 Task: Change the date format to 31/12/2023.
Action: Mouse moved to (1160, 123)
Screenshot: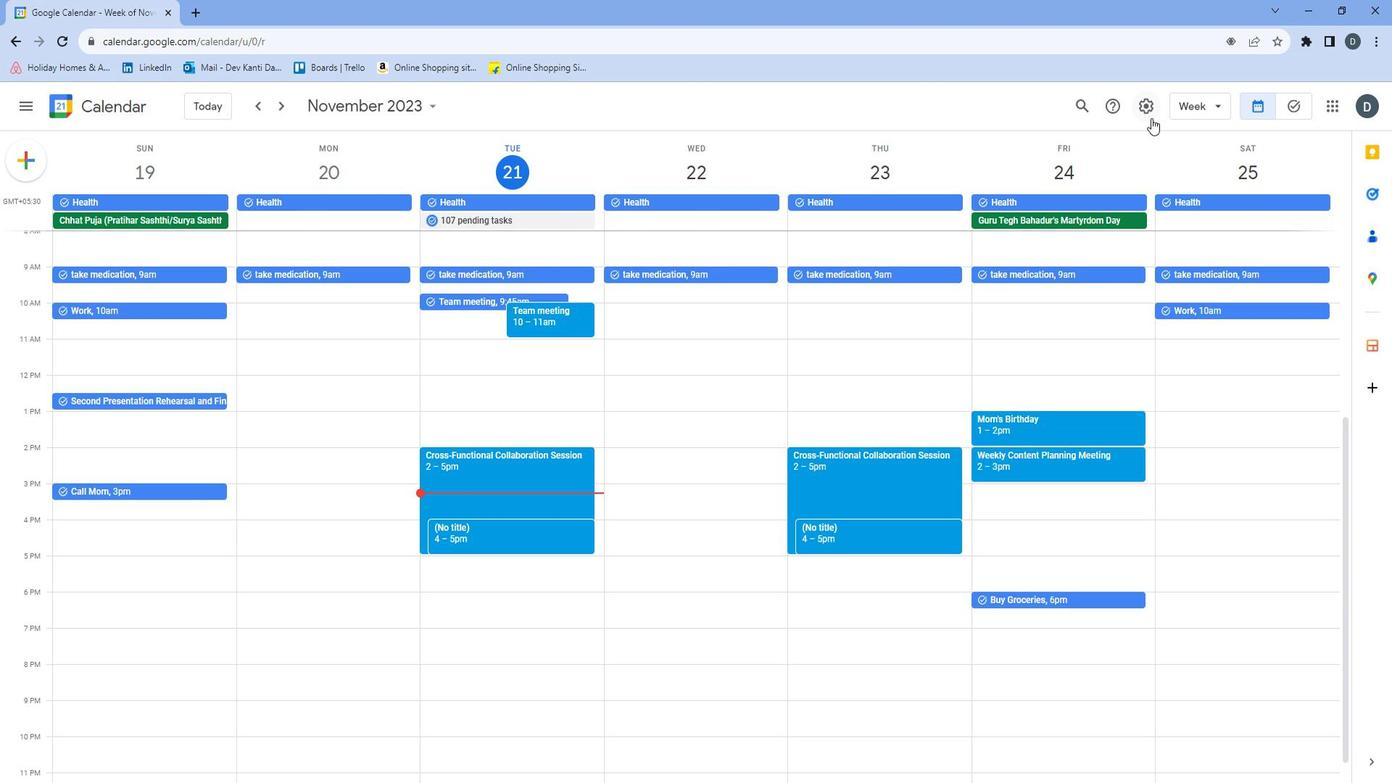 
Action: Mouse pressed left at (1160, 123)
Screenshot: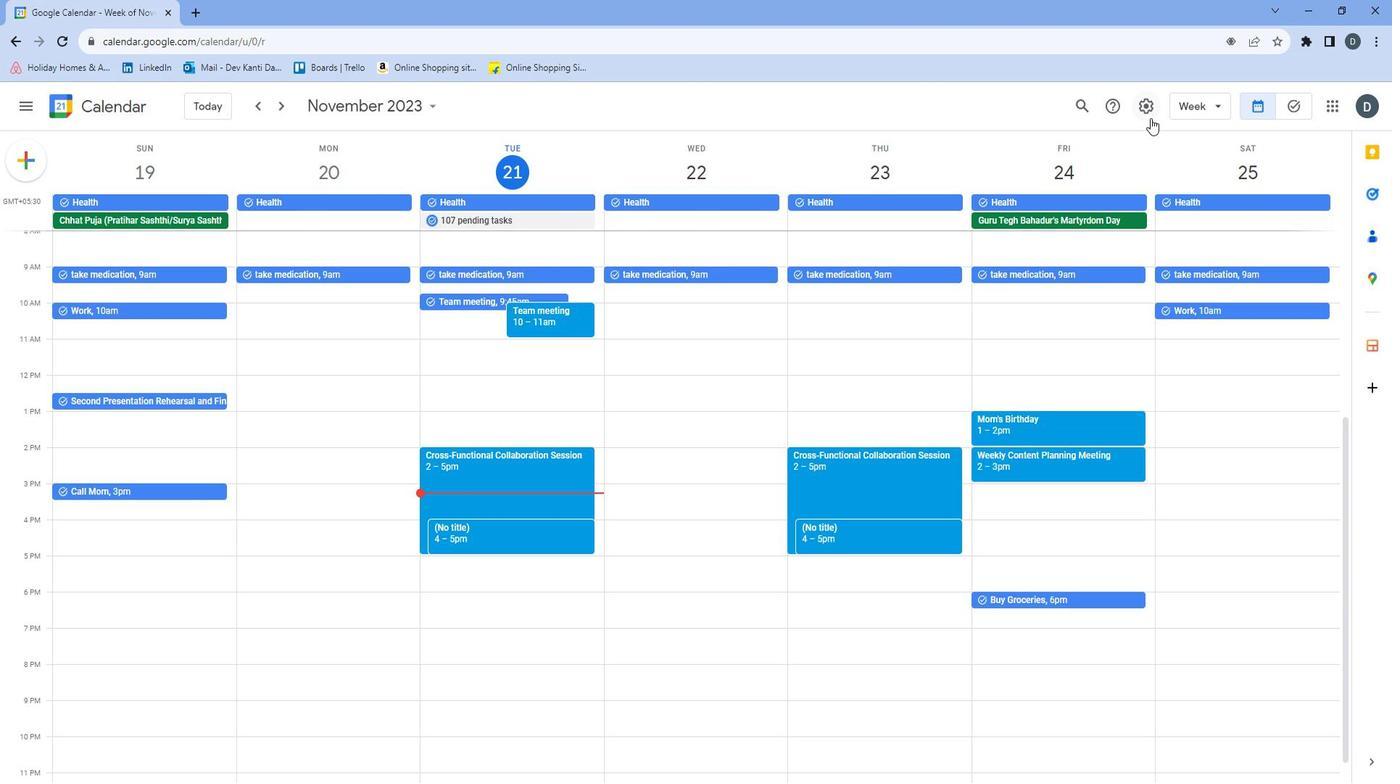 
Action: Mouse moved to (1173, 151)
Screenshot: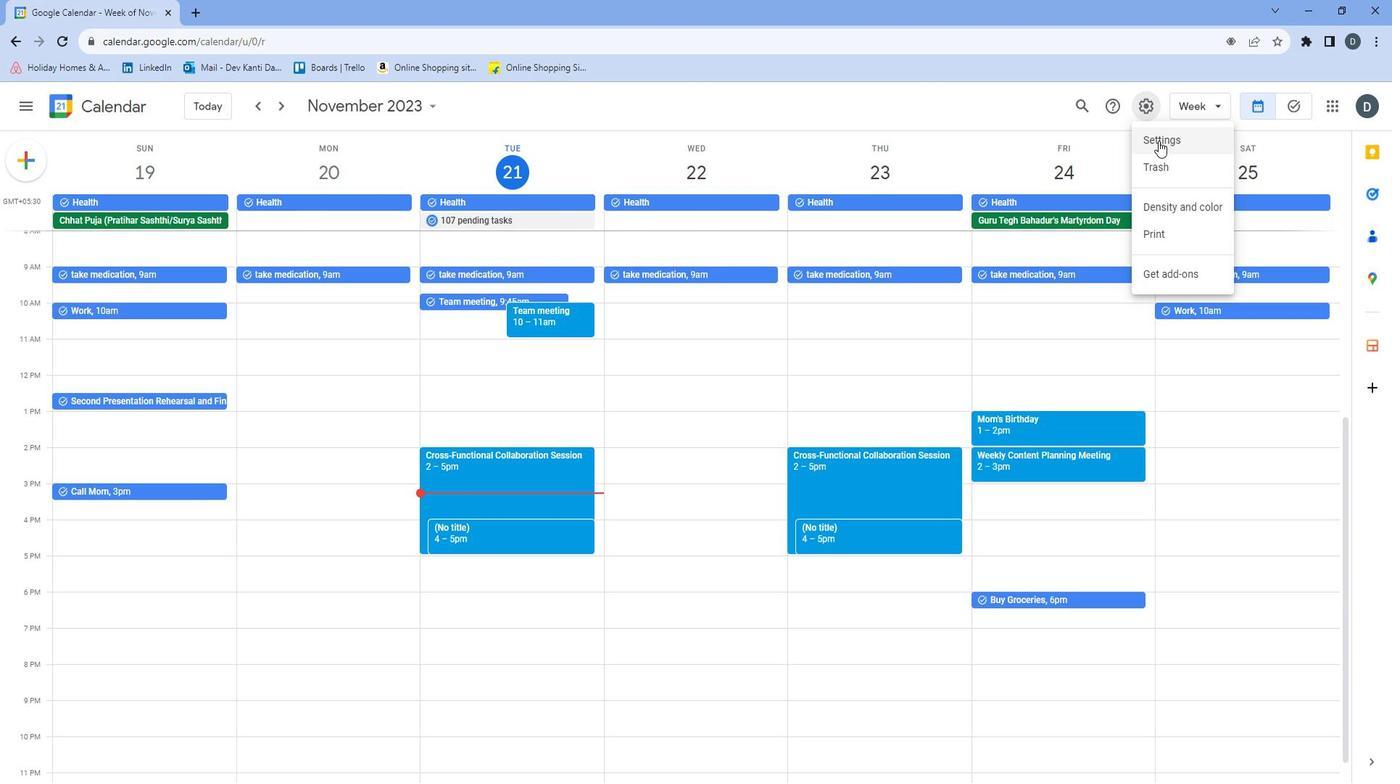 
Action: Mouse pressed left at (1173, 151)
Screenshot: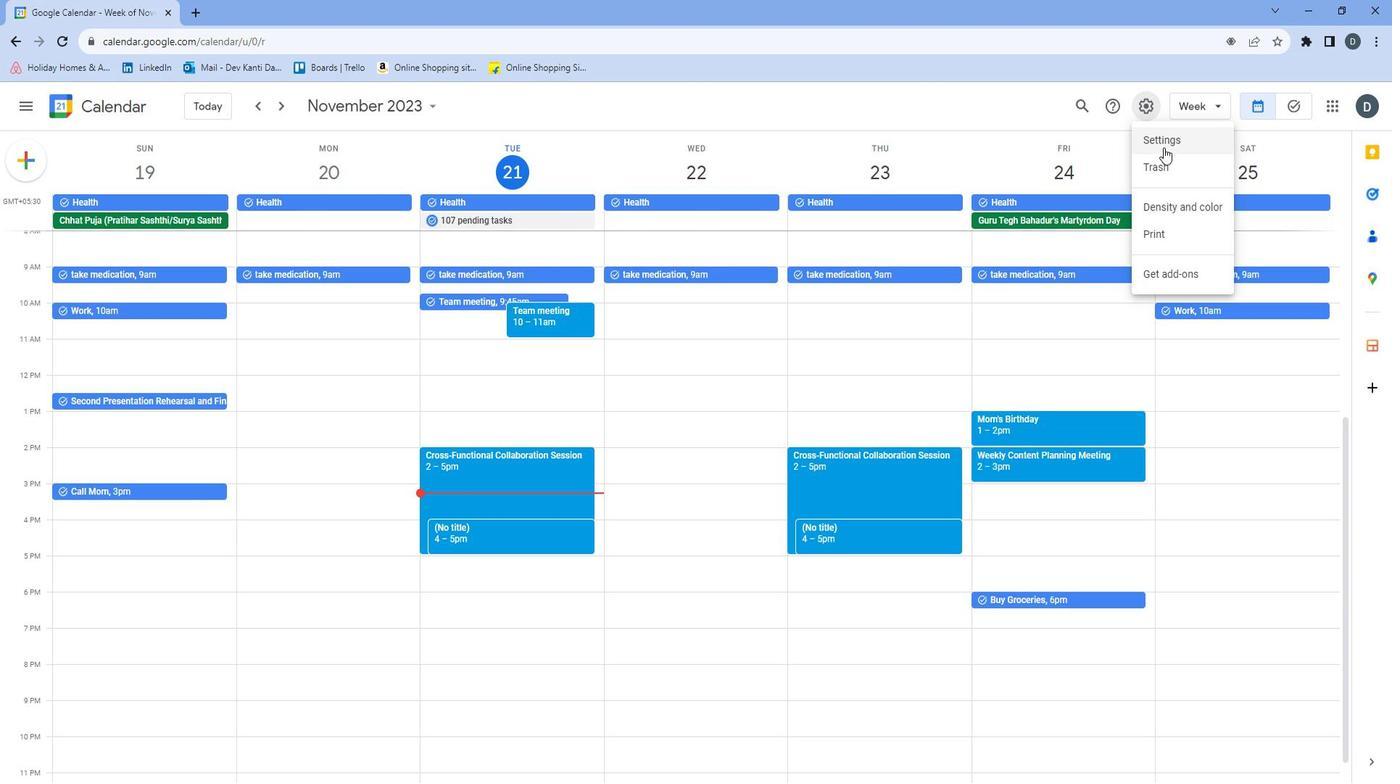 
Action: Mouse moved to (546, 287)
Screenshot: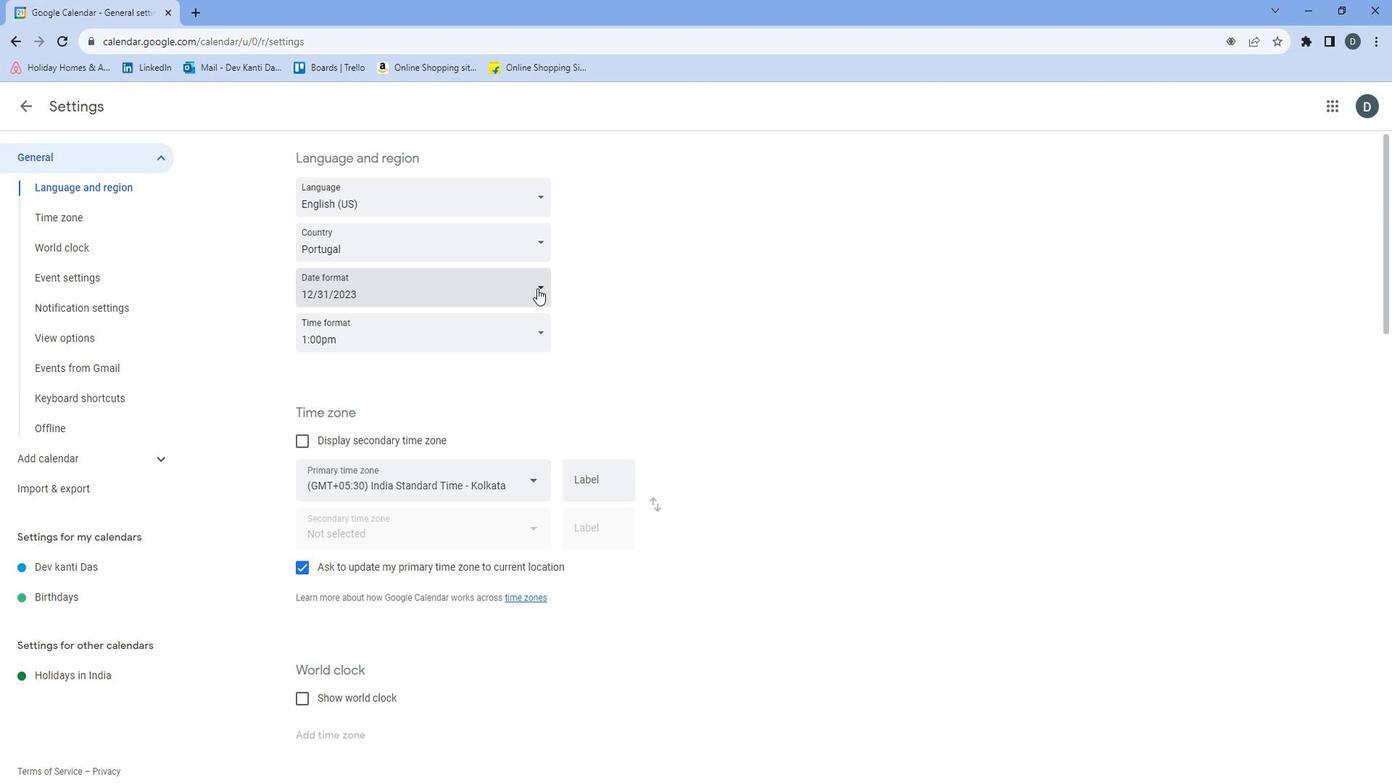 
Action: Mouse pressed left at (546, 287)
Screenshot: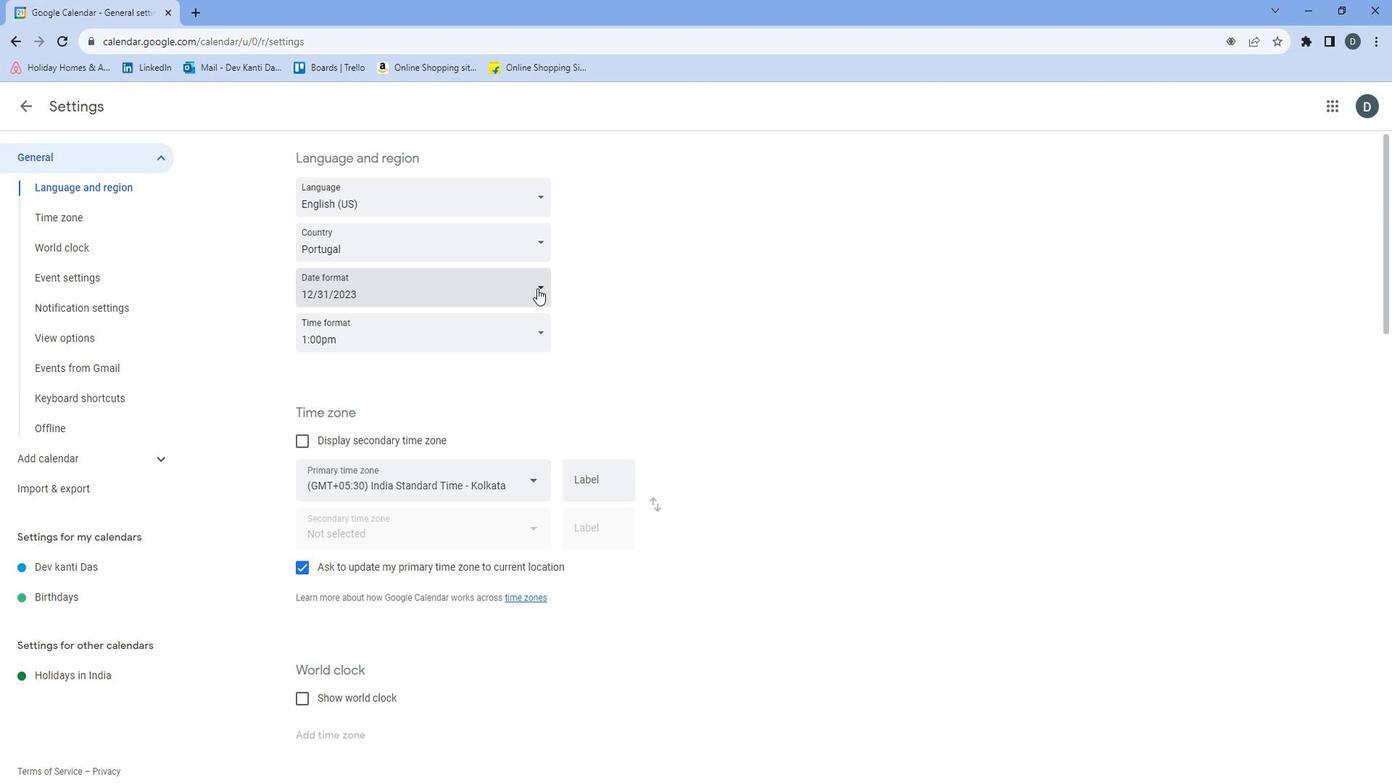 
Action: Mouse moved to (513, 324)
Screenshot: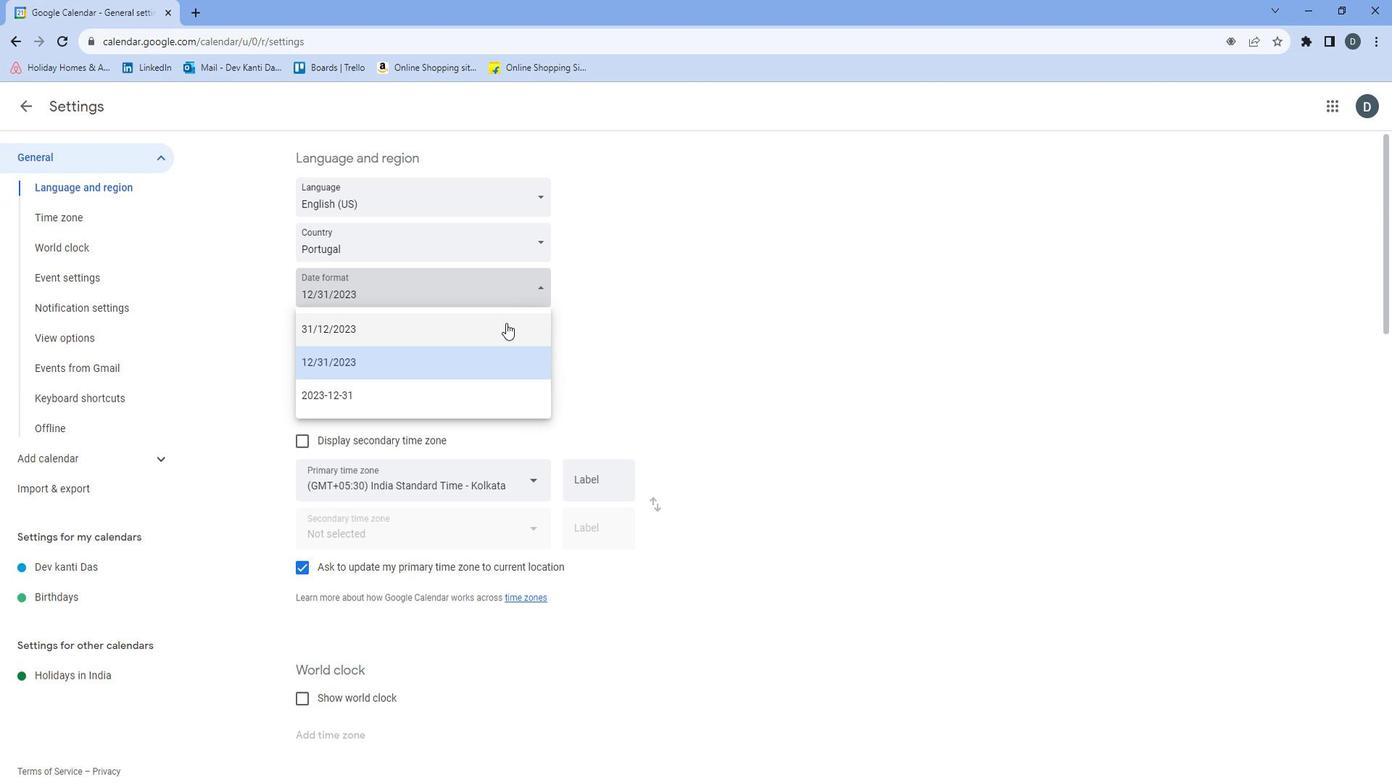 
Action: Mouse pressed left at (513, 324)
Screenshot: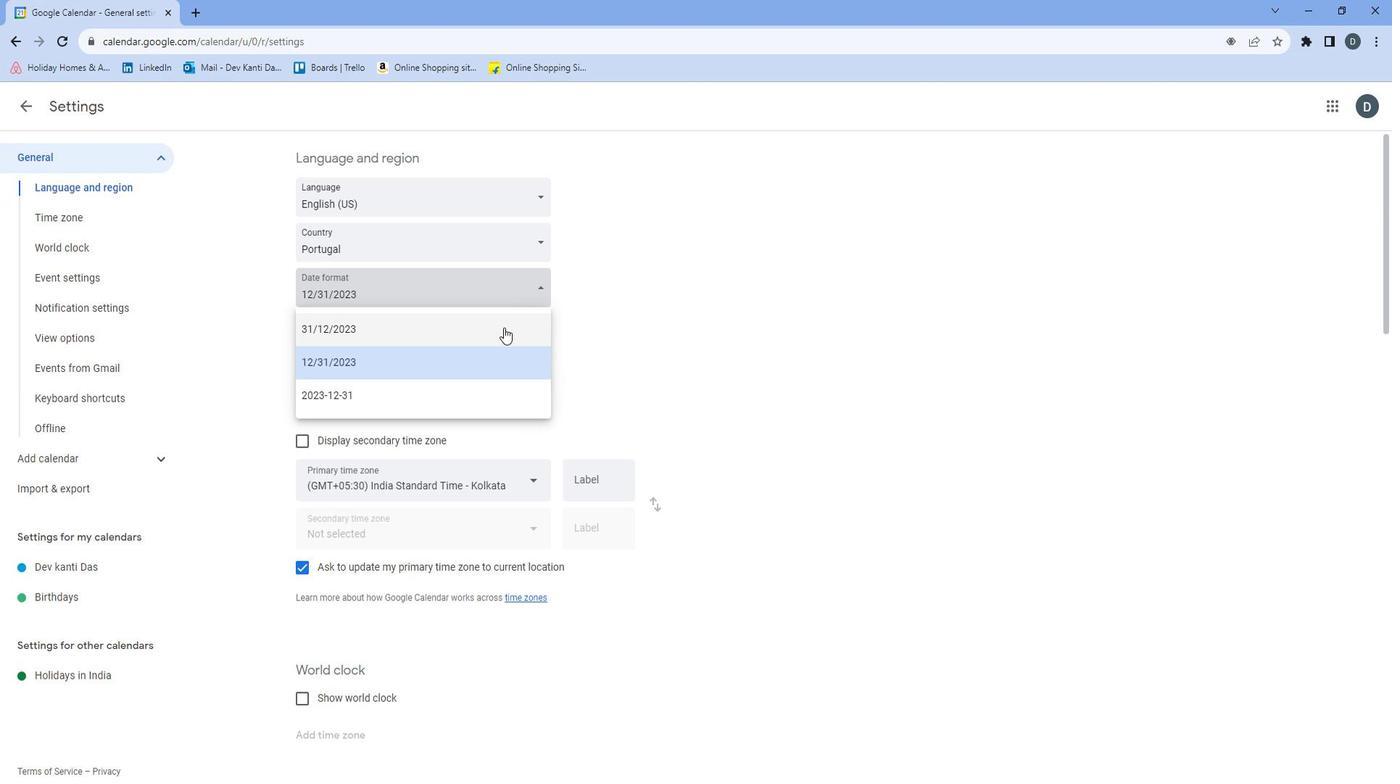 
Action: Mouse moved to (688, 345)
Screenshot: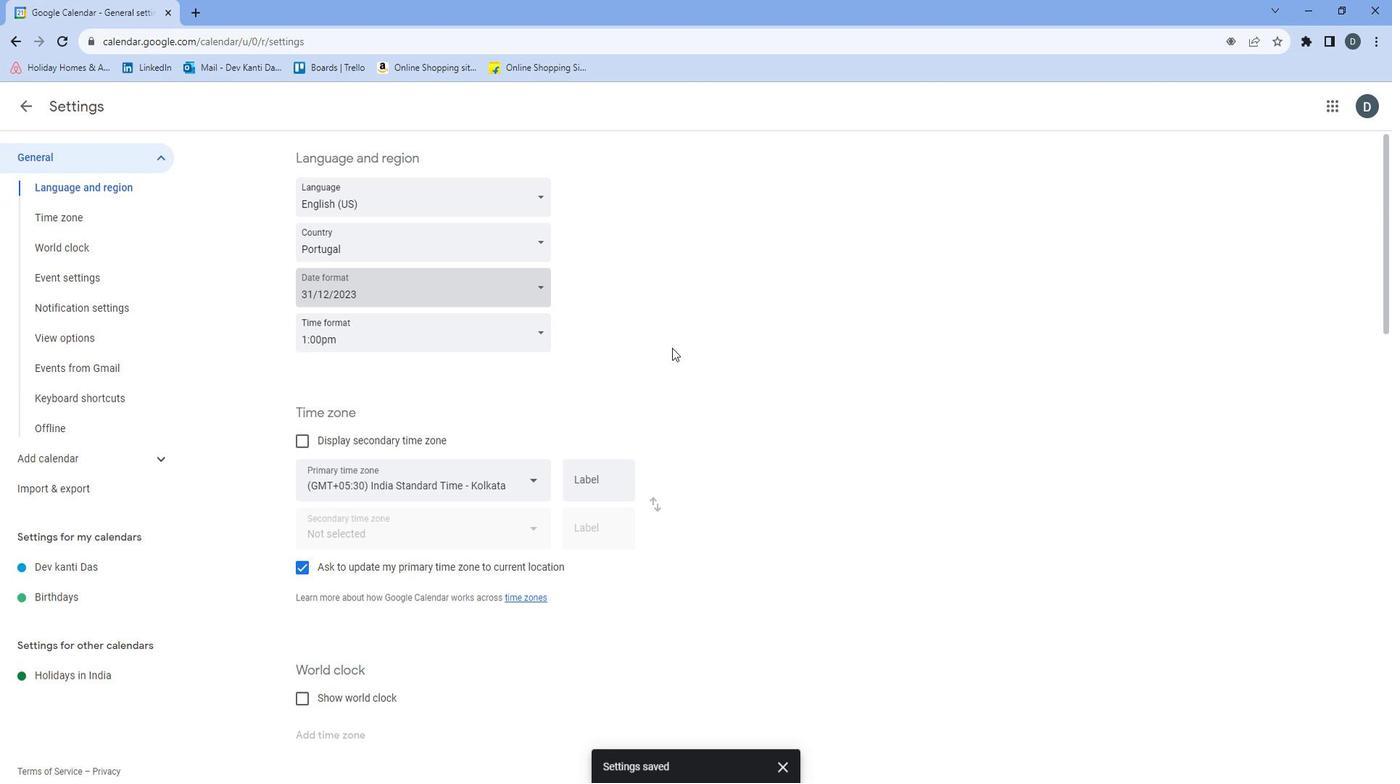
